 Task: Add Cover Purple to Card Card0025 in Board Board0022 in Workspace Development in Trello
Action: Mouse moved to (400, 450)
Screenshot: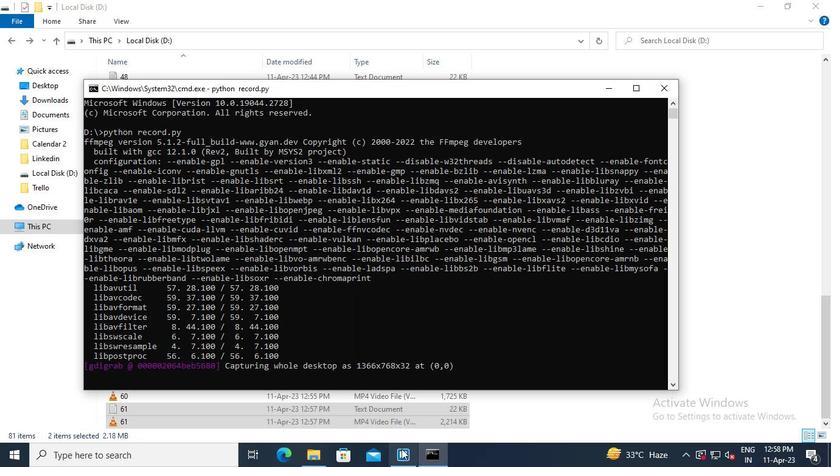 
Action: Mouse pressed left at (400, 450)
Screenshot: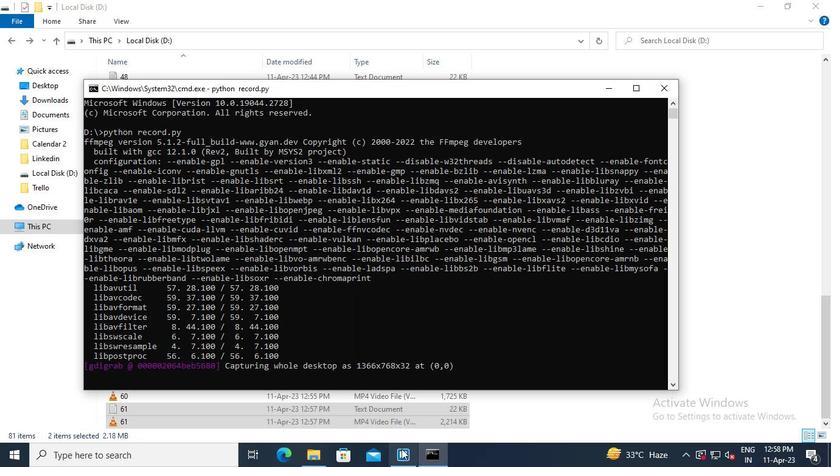 
Action: Mouse moved to (199, 115)
Screenshot: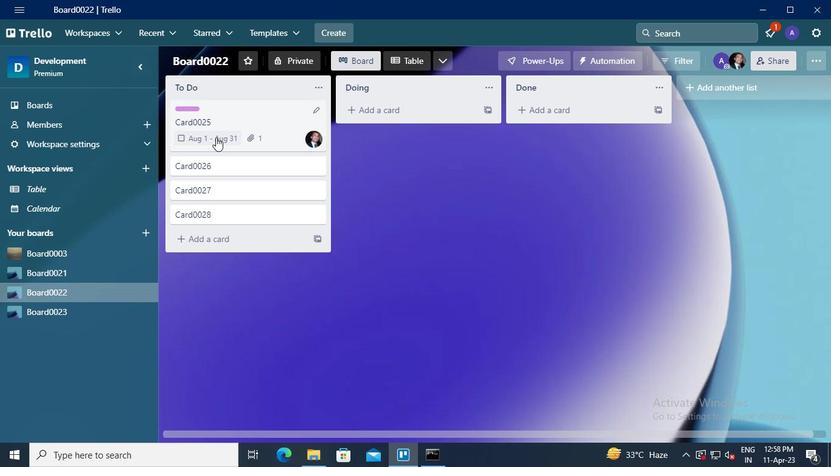 
Action: Mouse pressed left at (199, 115)
Screenshot: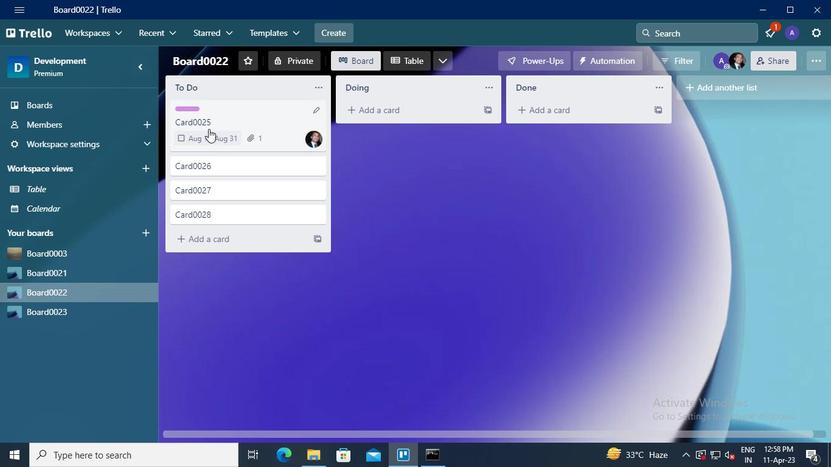 
Action: Mouse moved to (573, 302)
Screenshot: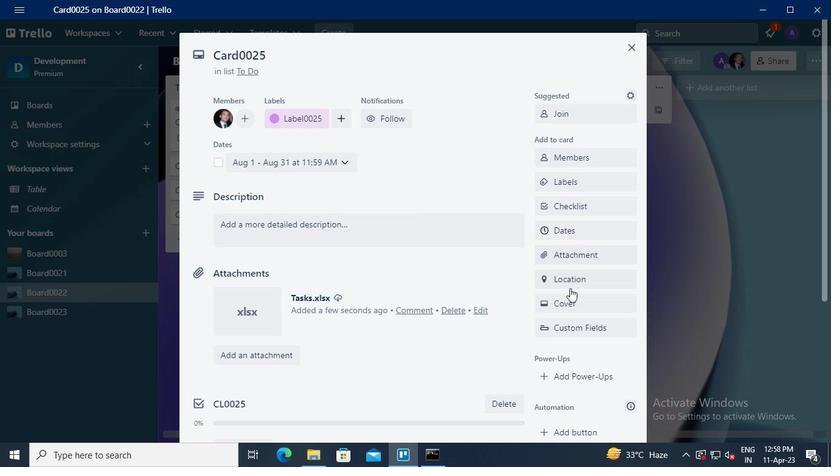 
Action: Mouse pressed left at (573, 302)
Screenshot: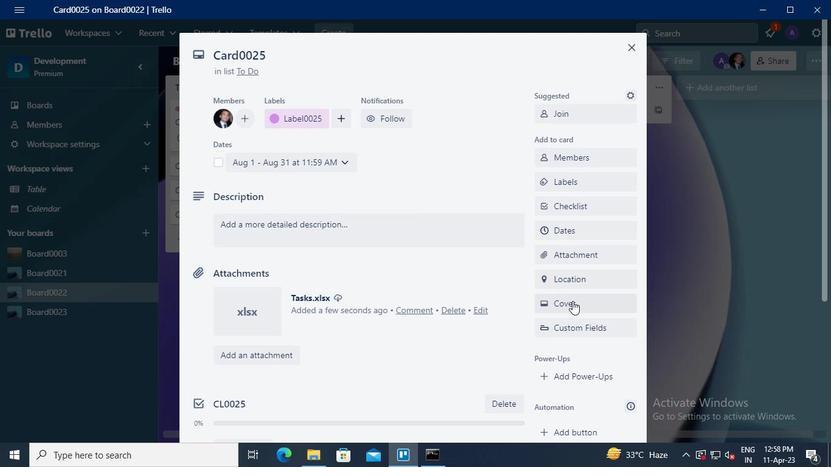 
Action: Mouse moved to (692, 205)
Screenshot: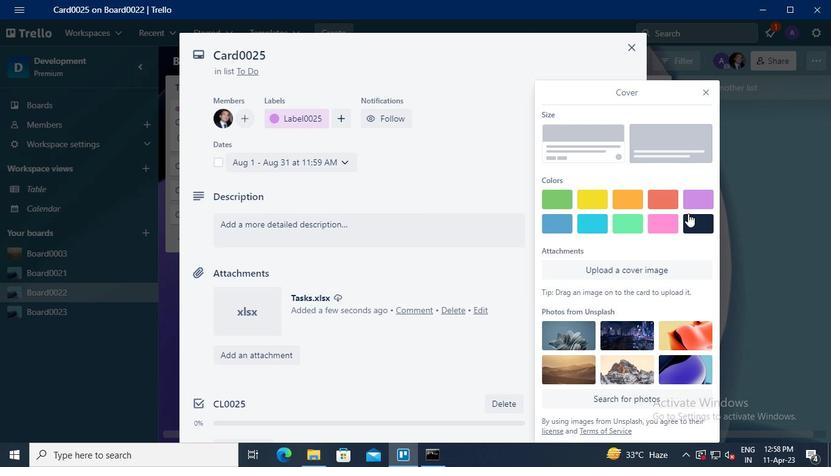 
Action: Mouse pressed left at (692, 205)
Screenshot: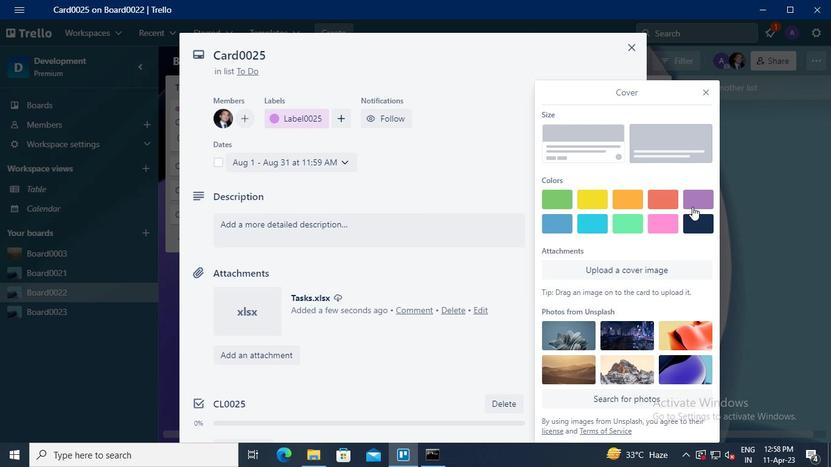 
Action: Mouse moved to (701, 67)
Screenshot: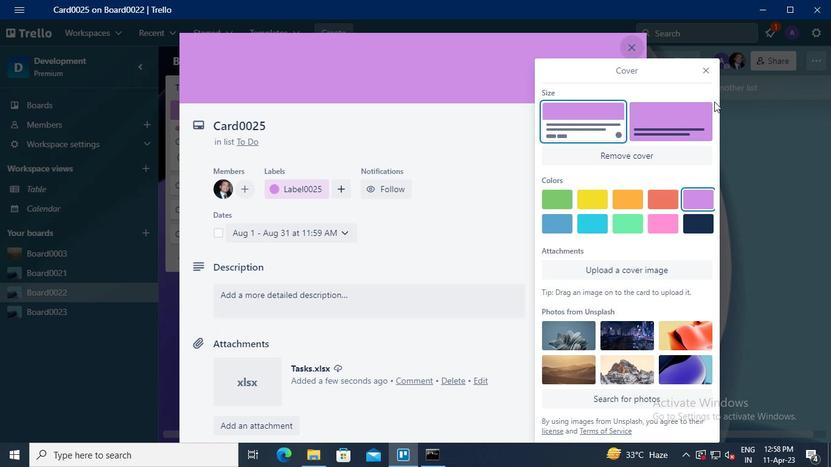 
Action: Mouse pressed left at (701, 67)
Screenshot: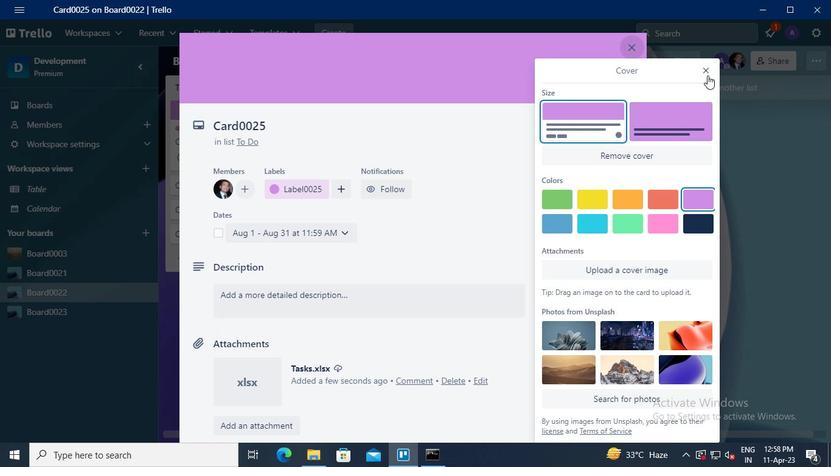 
Action: Mouse moved to (425, 466)
Screenshot: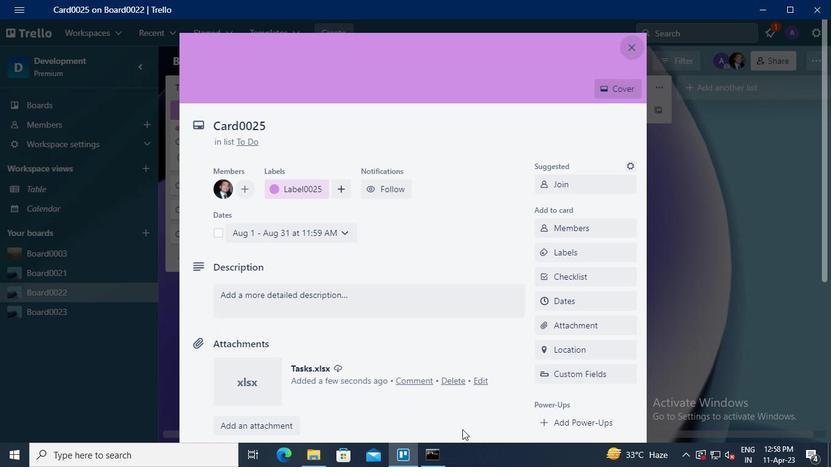 
Action: Mouse pressed left at (425, 466)
Screenshot: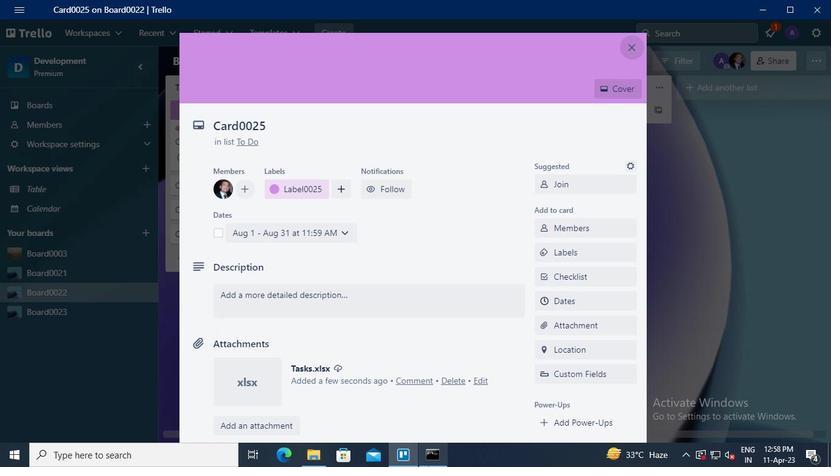 
Action: Mouse moved to (660, 94)
Screenshot: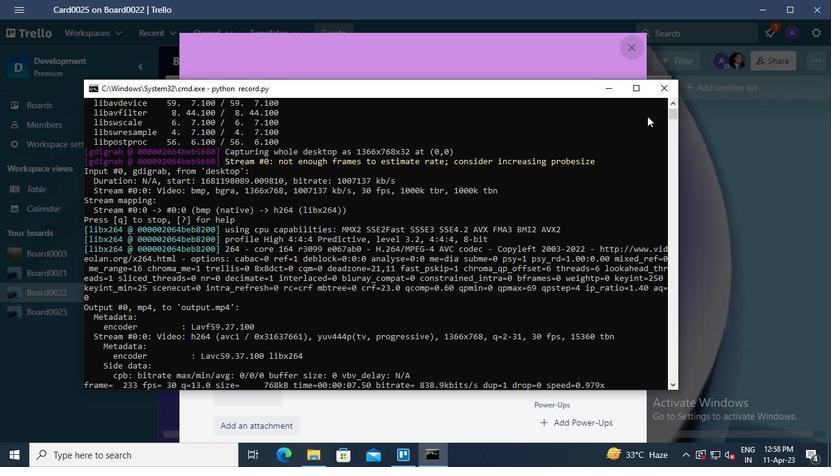 
Action: Mouse pressed left at (660, 94)
Screenshot: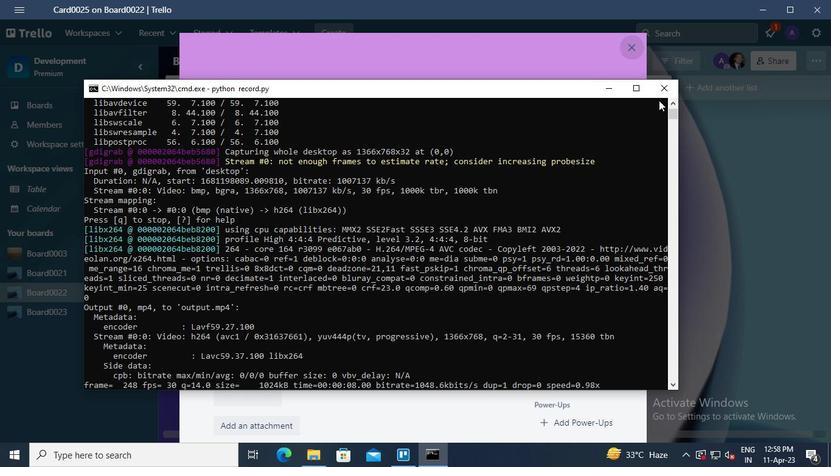 
